 Task: Arrange a 60-minute meeting to discuss sustainability reporting goals.
Action: Mouse pressed left at (90, 231)
Screenshot: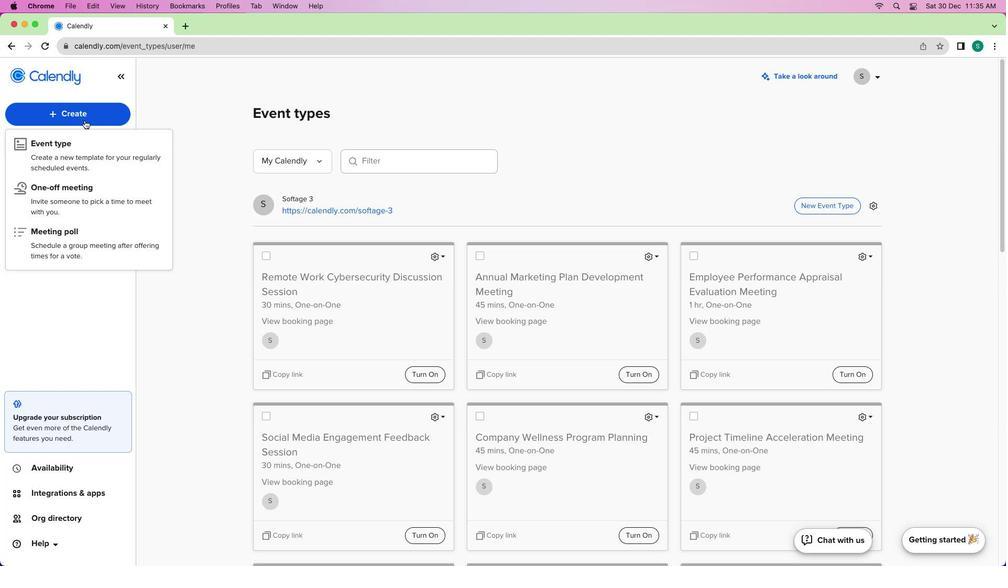 
Action: Mouse moved to (91, 254)
Screenshot: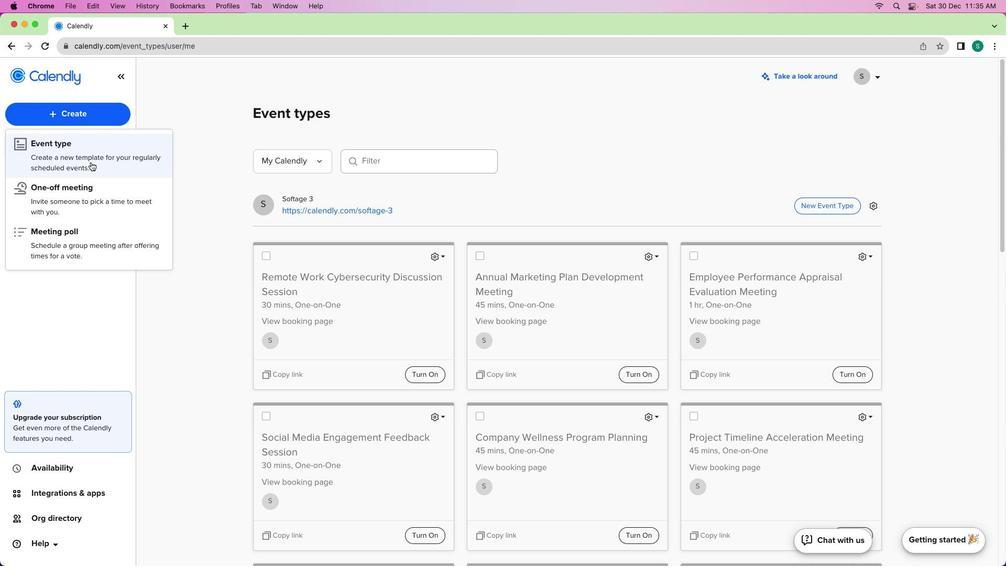
Action: Mouse pressed left at (91, 254)
Screenshot: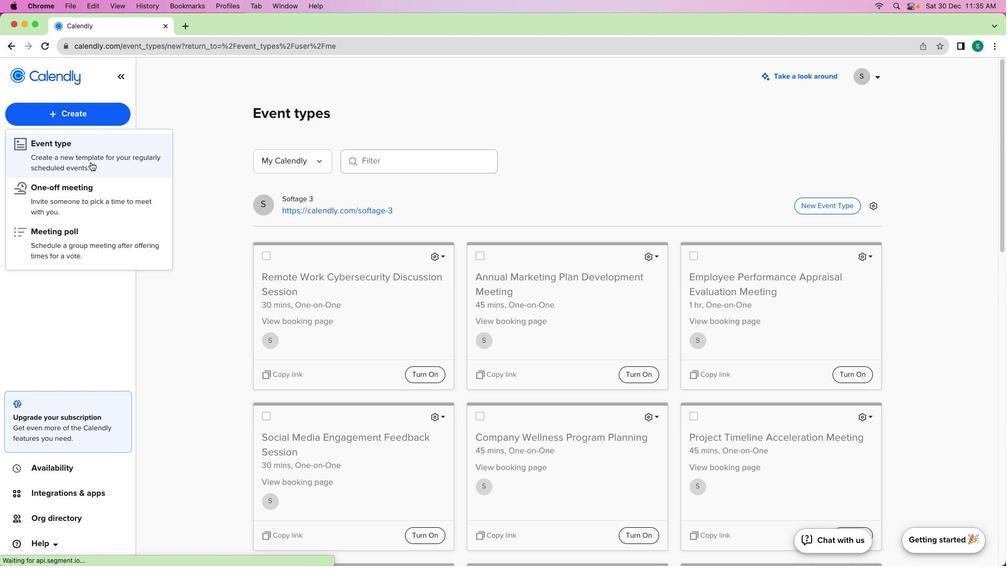 
Action: Mouse moved to (130, 281)
Screenshot: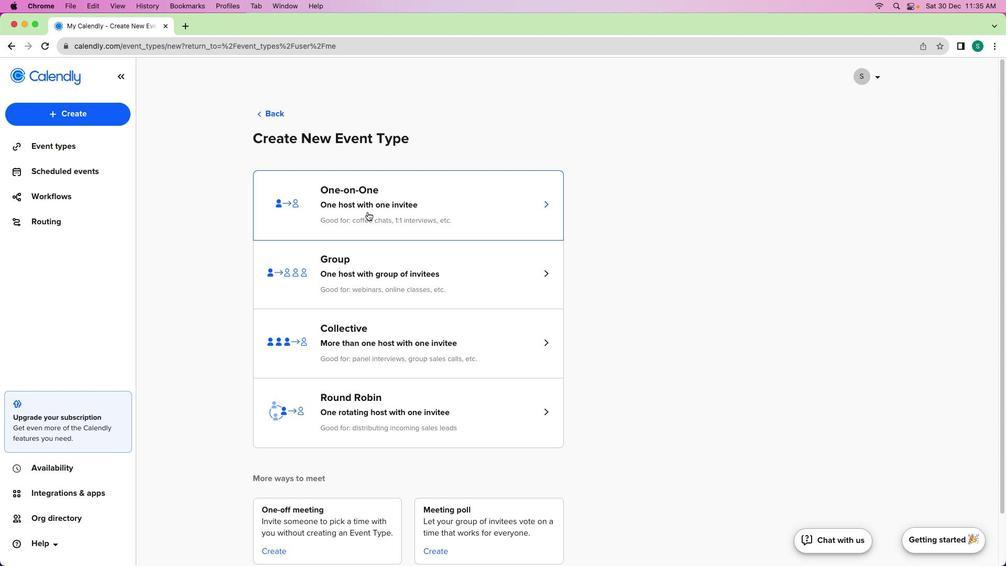 
Action: Mouse pressed left at (130, 281)
Screenshot: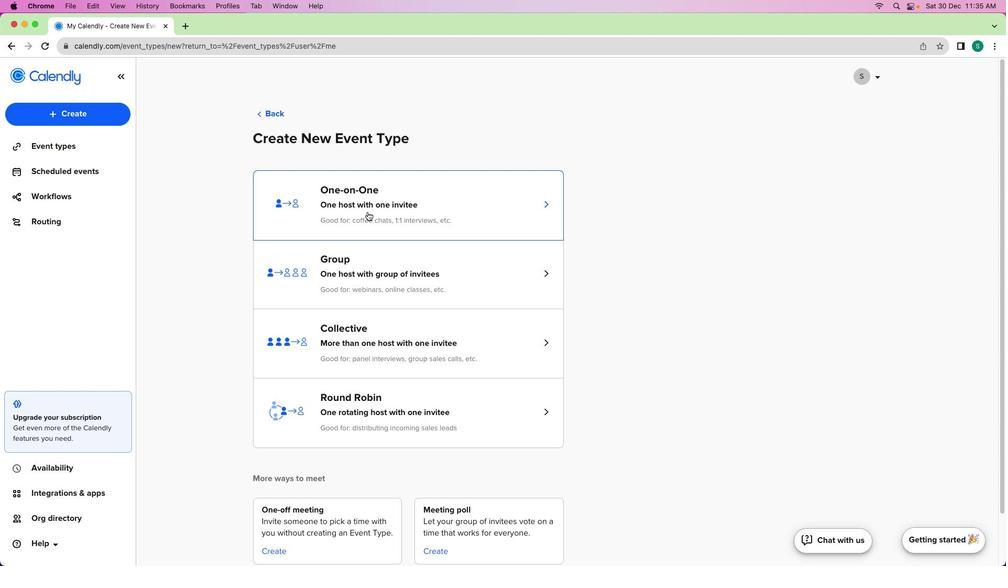 
Action: Mouse moved to (97, 253)
Screenshot: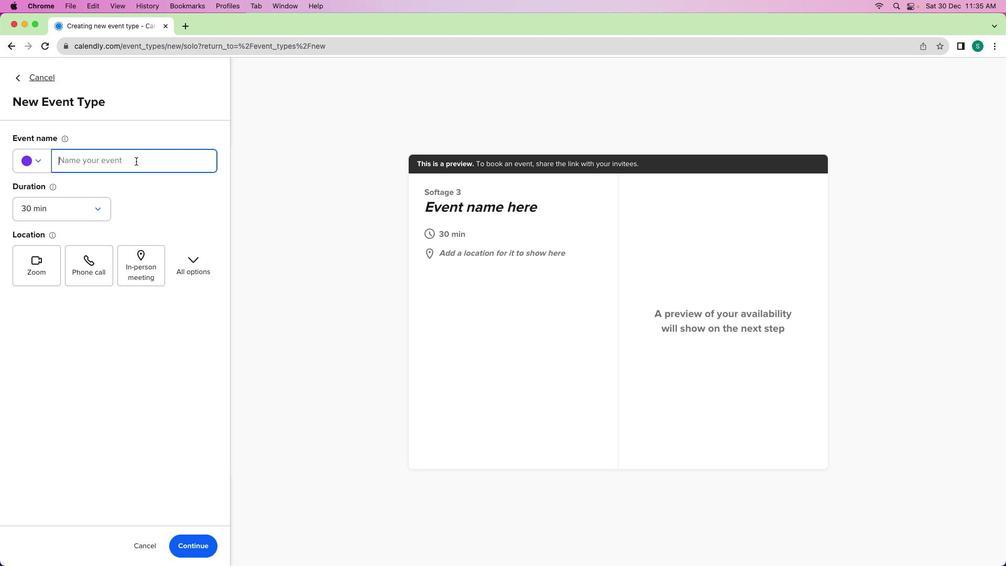 
Action: Mouse pressed left at (97, 253)
Screenshot: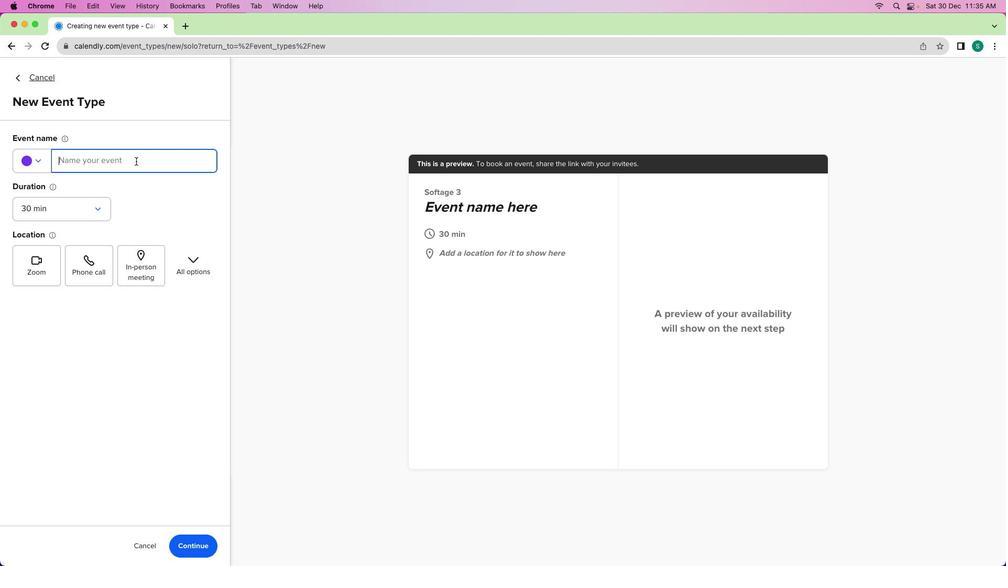 
Action: Key pressed Key.shift'S''u''s''t''a''i''n''a''b''i''l'Key.backspace'l''i''t''y'Key.spaceKey.shift'R''e''p''o''r''t''i''n''g'Key.spaceKey.shift'G''o''a''l''s'Key.spaceKey.shift'D''i''s''c''u''s''s''i''o''n'Key.spaceKey.shift'M''e''e''t''i''n''g'
Screenshot: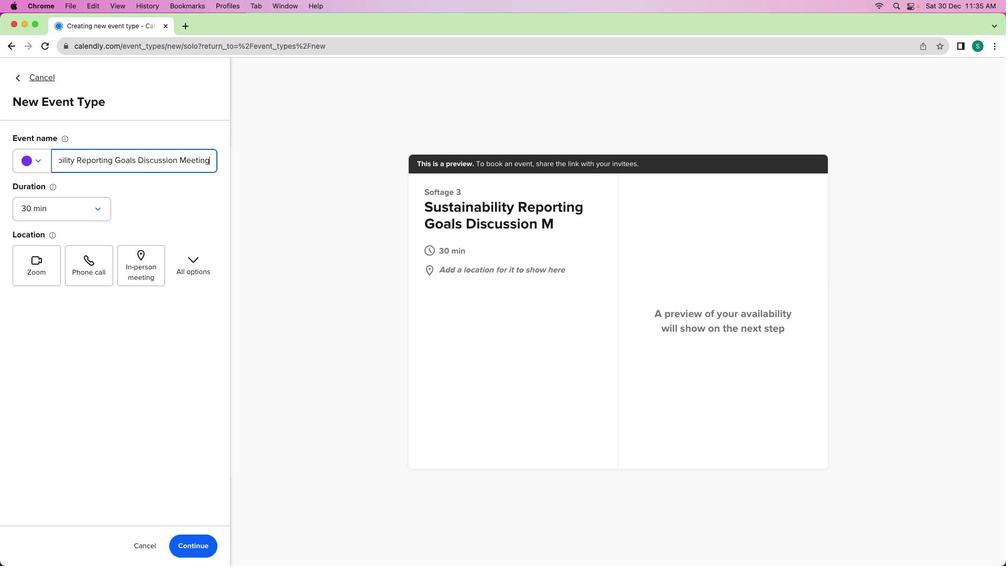 
Action: Mouse moved to (88, 281)
Screenshot: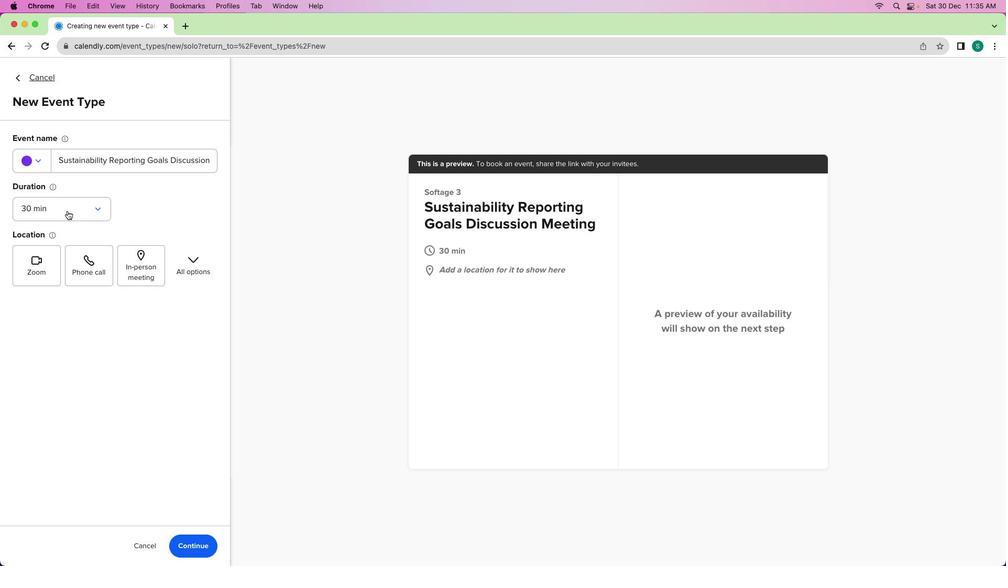 
Action: Mouse pressed left at (88, 281)
Screenshot: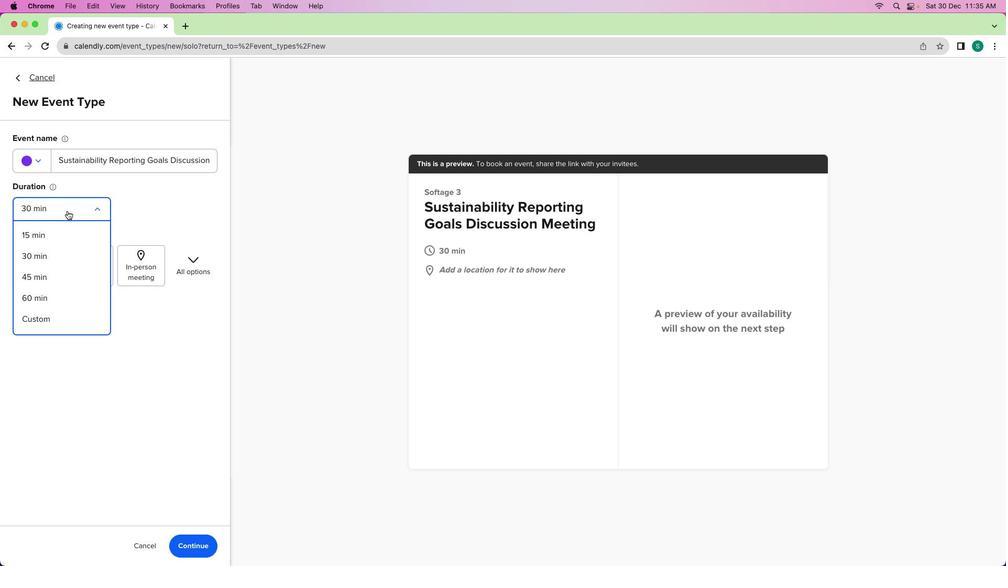 
Action: Mouse moved to (85, 324)
Screenshot: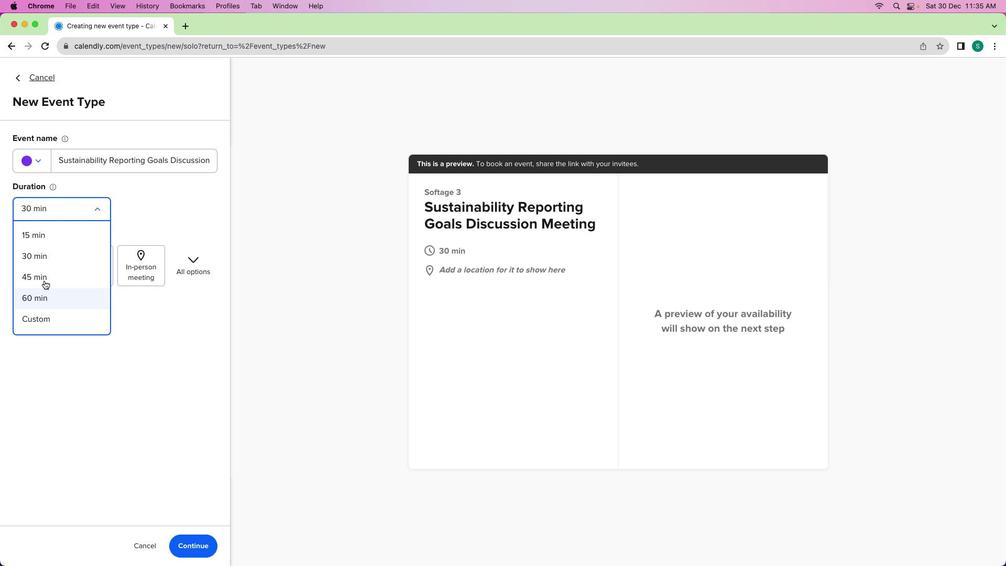 
Action: Mouse pressed left at (85, 324)
Screenshot: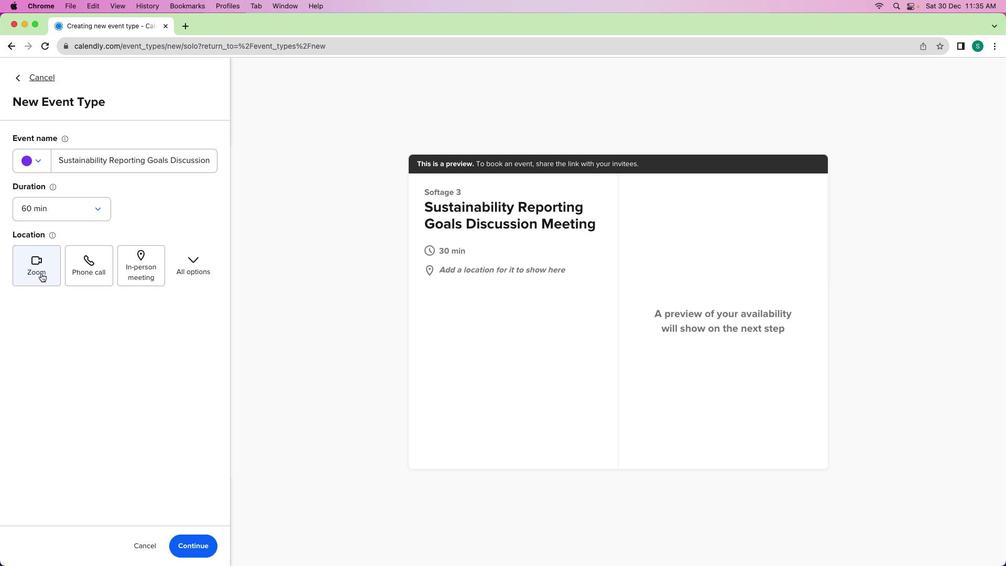 
Action: Mouse moved to (84, 256)
Screenshot: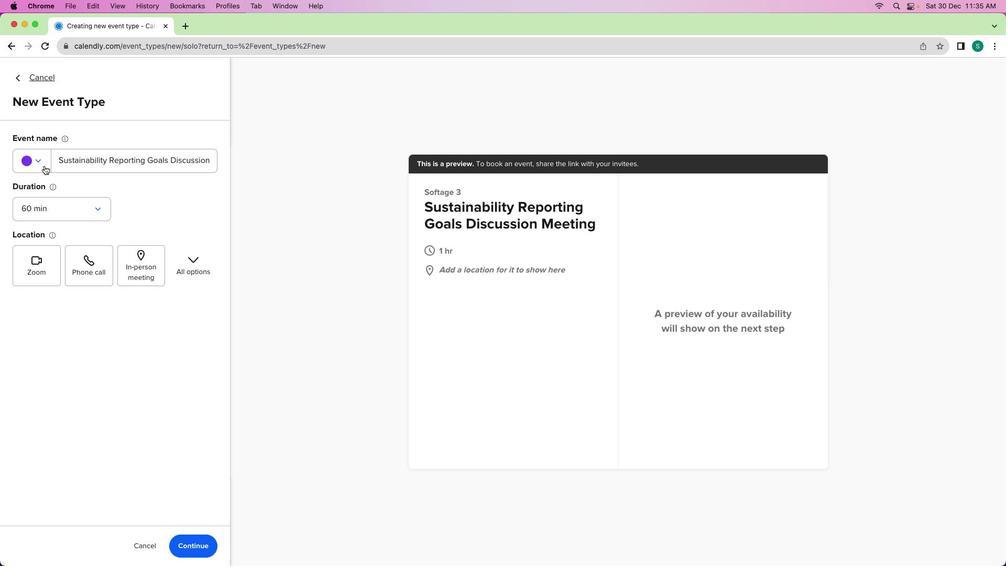 
Action: Mouse pressed left at (84, 256)
Screenshot: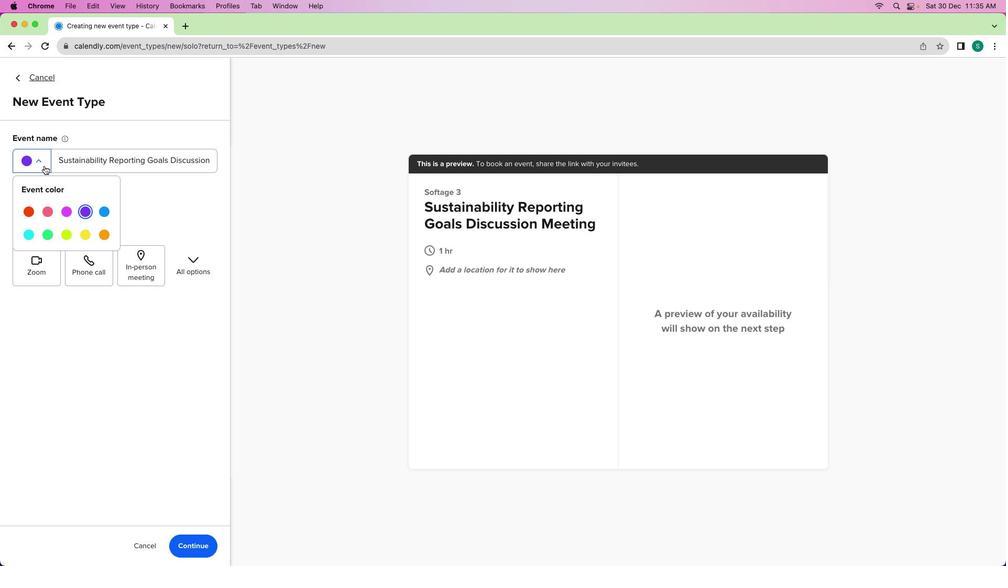 
Action: Mouse moved to (93, 282)
Screenshot: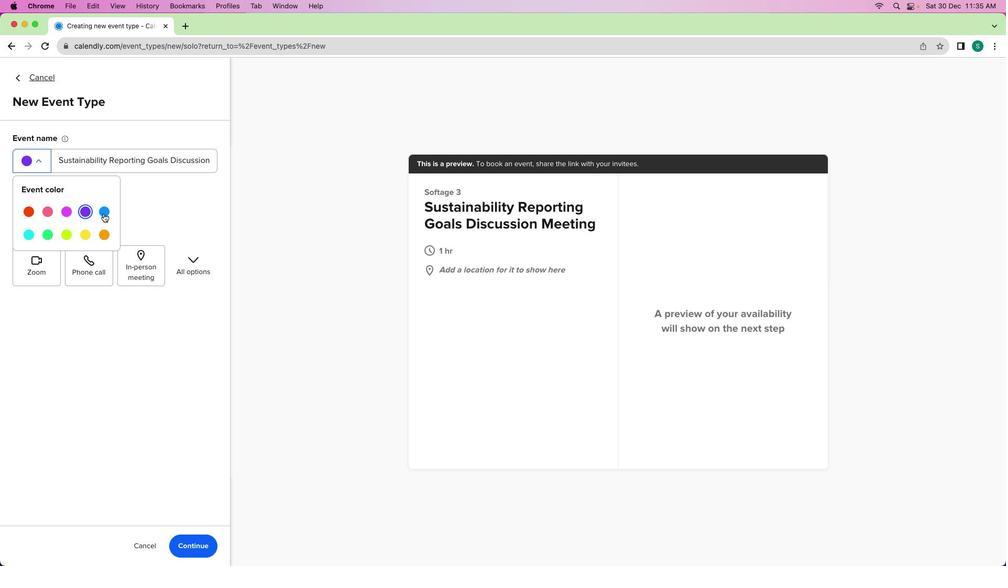 
Action: Mouse pressed left at (93, 282)
Screenshot: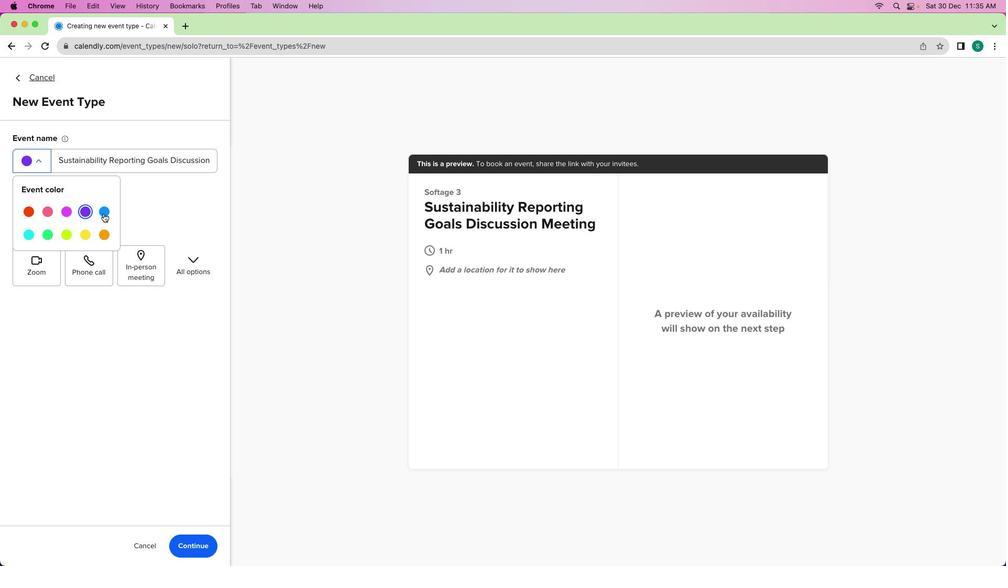 
Action: Mouse moved to (84, 318)
Screenshot: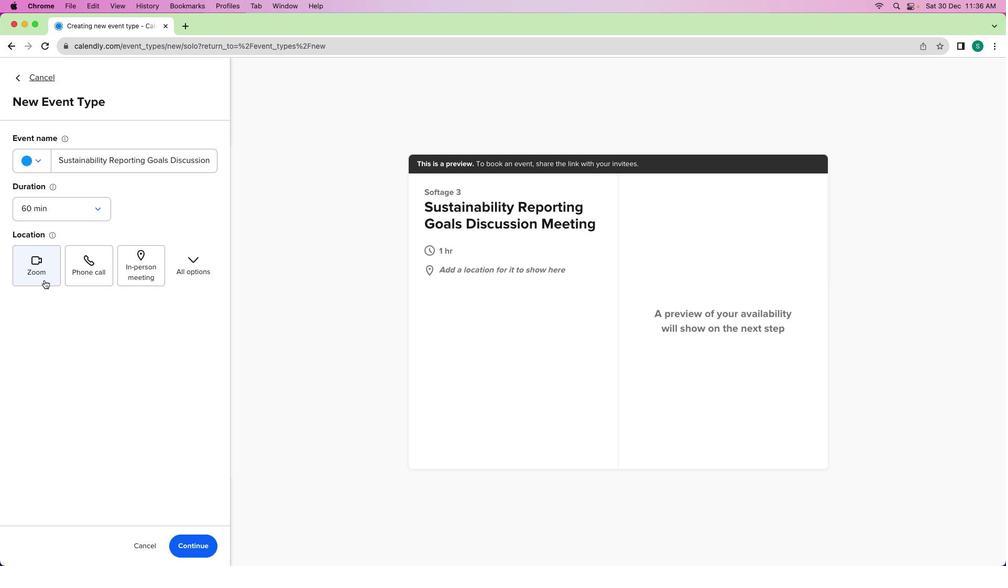 
Action: Mouse pressed left at (84, 318)
Screenshot: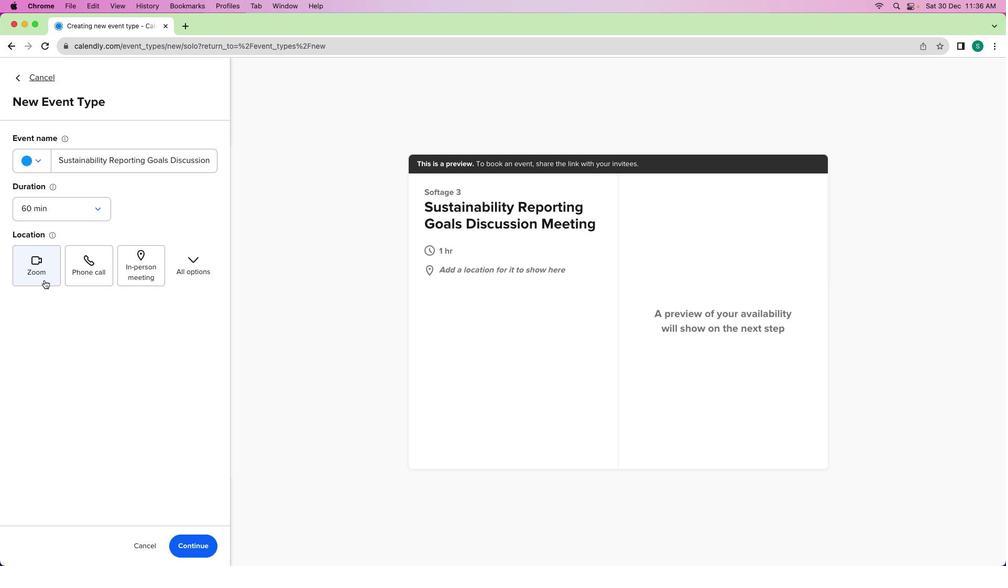 
Action: Mouse moved to (105, 467)
Screenshot: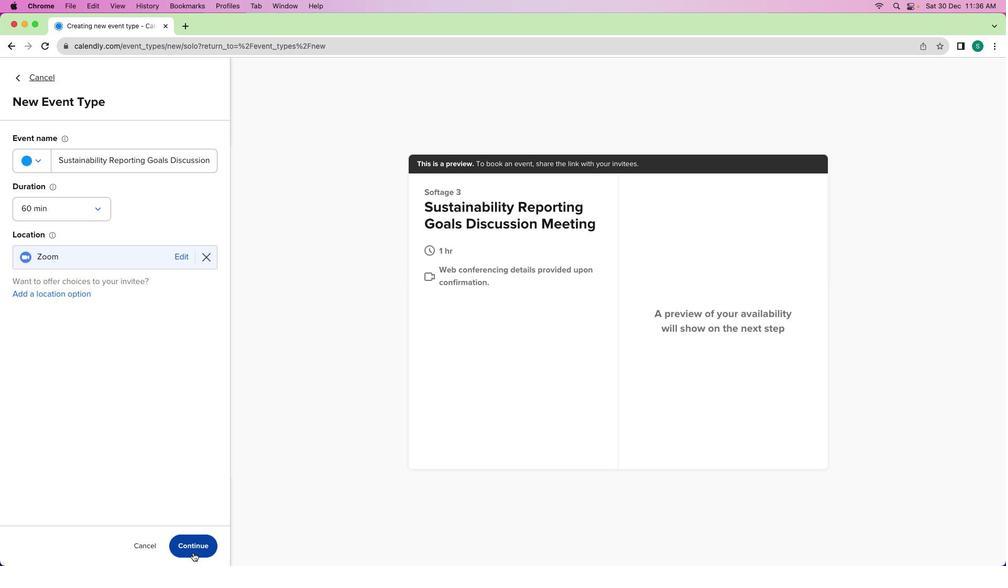 
Action: Mouse pressed left at (105, 467)
Screenshot: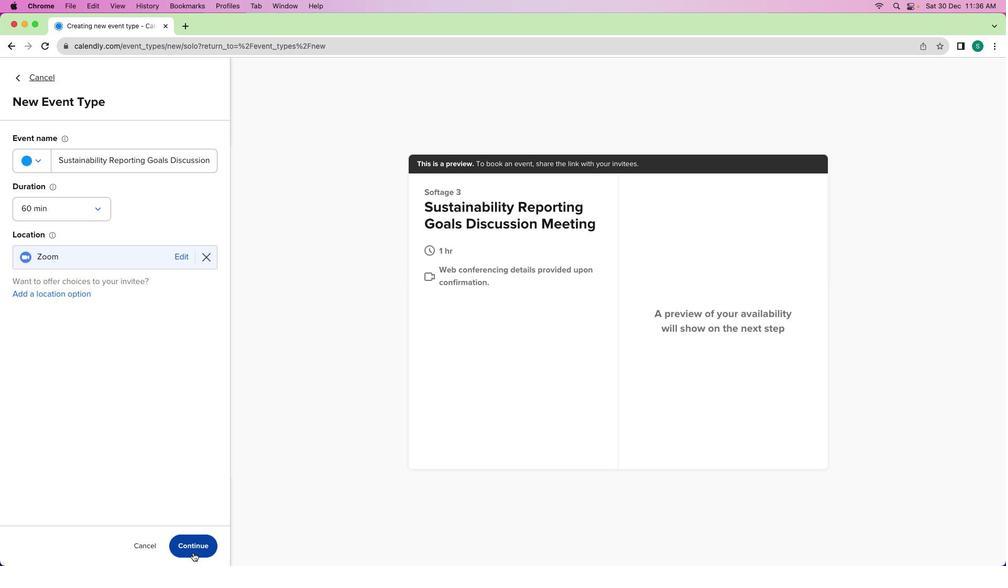 
Action: Mouse moved to (107, 273)
Screenshot: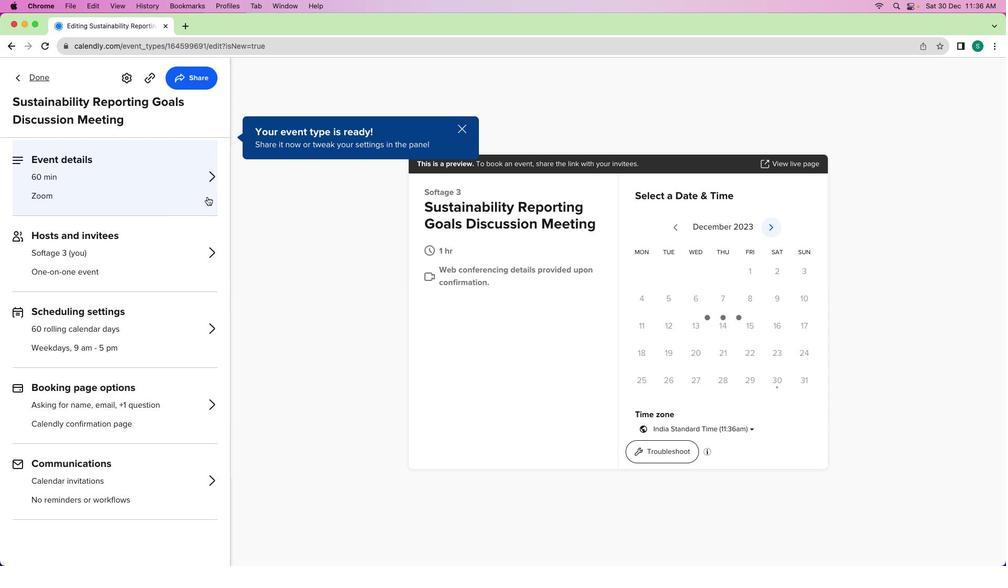 
Action: Mouse pressed left at (107, 273)
Screenshot: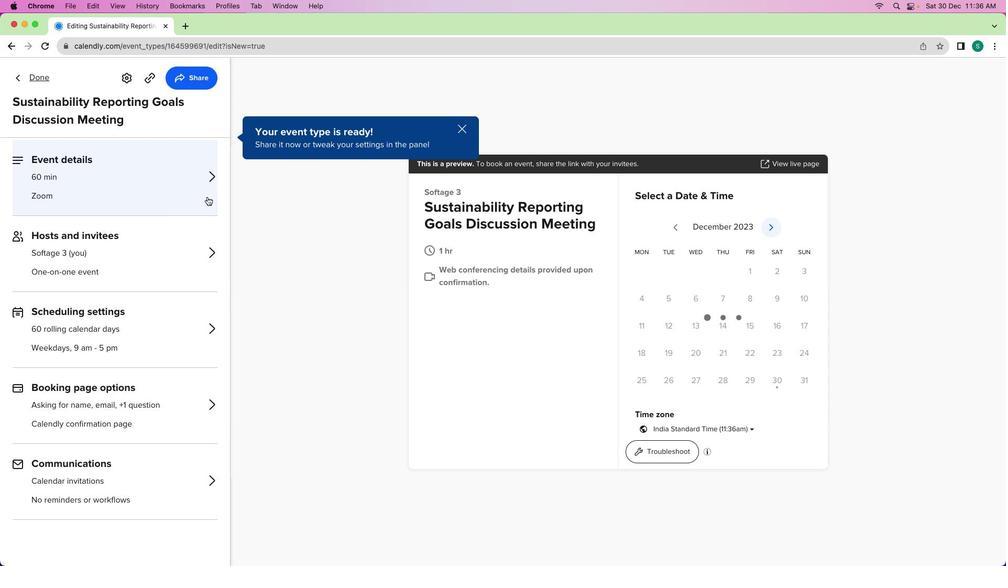
Action: Mouse moved to (91, 380)
Screenshot: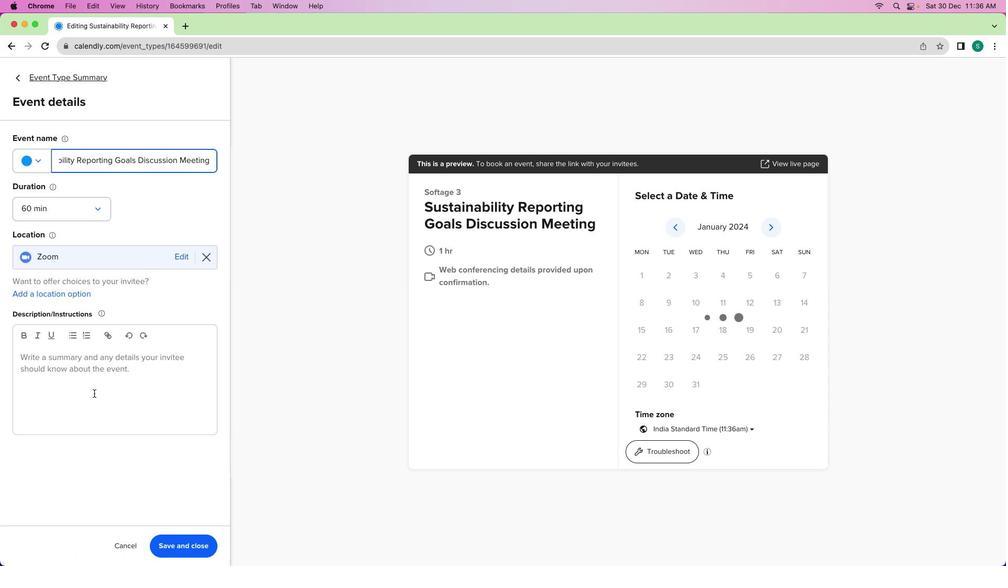 
Action: Mouse pressed left at (91, 380)
Screenshot: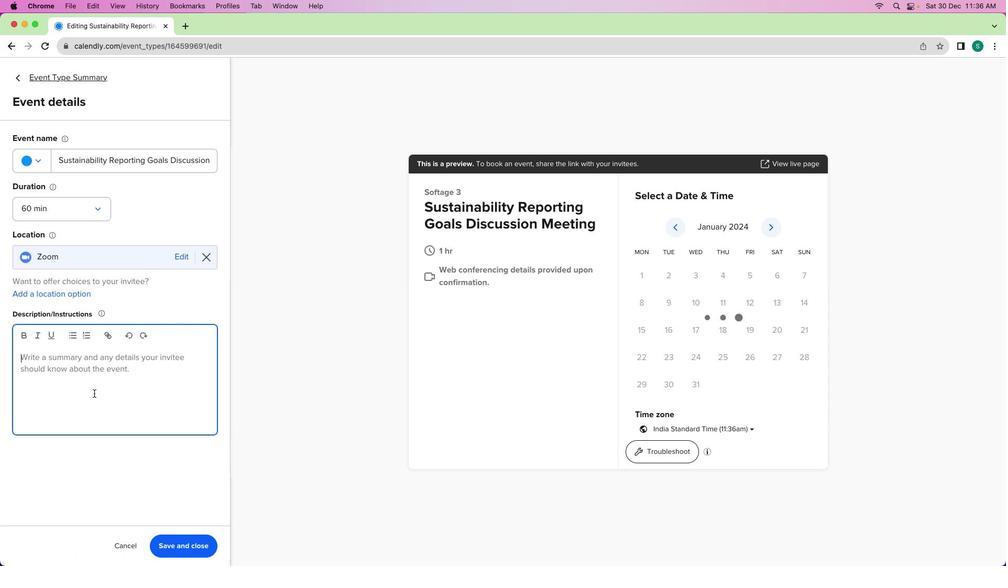 
Action: Mouse moved to (92, 373)
Screenshot: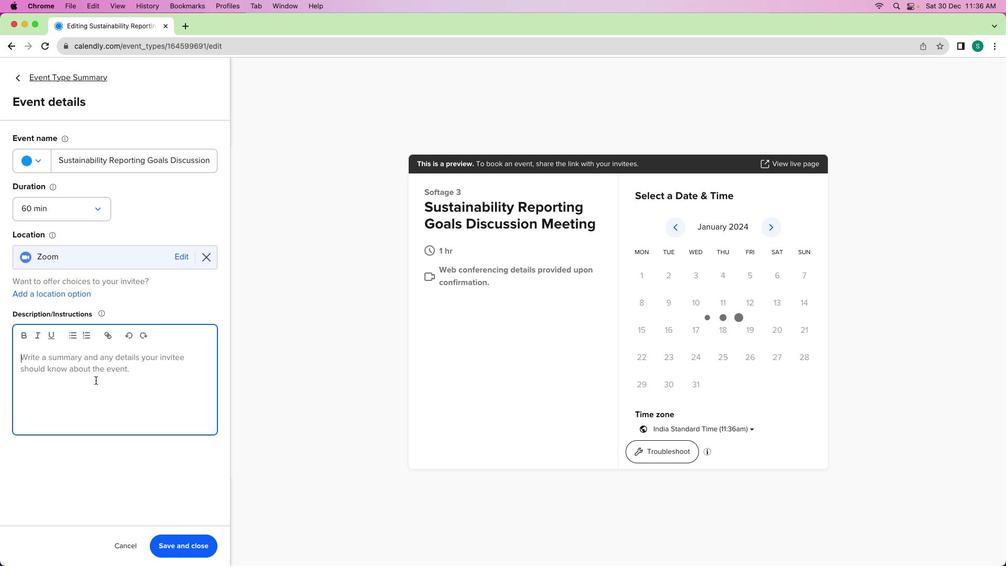 
Action: Key pressed Key.shift'A'Key.space'c''o''m''p''r''e''h''e''n''s''s''i''v''e'Key.spaceKey.backspaceKey.backspaceKey.backspaceKey.backspaceKey.backspace'i''v''e'Key.space'm''e''e''t''i''n''g'Key.space'f''o''c''u''s''e''d'Key.space'o''n'Key.space'd''i''s''c''u''s''s''i''n''g'Key.space'o''u''r'Key.space's''u''s''t''a''i''n''a''b''i''l''i''t''y'Key.space'r''e''p''o''r''t''i''n''g'Key.space'g''o''a''l''s''.'Key.spaceKey.shift'W''e'Key.space'w''i''l''l'Key.space'e''x''p''l''o''r''e'Key.space'a''n''d'Key.space'd''e''f''i''n''e'Key.space'o''u''r'Key.space'o''b''j''e''c''t''i''v''e''s'Key.space'f''o''r'Key.space's''u''s''t''a''i''n''a''b''i''l''i''t''y'Key.space'r''e''p''o''r''t''i''n''g'','Key.space'a''l''i''g''n'Key.space't''h''e''m'Key.space'w''i''t''h'Key.space'i''n''d''u''s''t''r''y'Key.space's''t''a''n''d''a''r''d''s'','Key.space'a''n''d'Key.space's''t''r''a''t''e''g''i''z''e'Key.space'o''n'Key.space'w''a''y''s'Key.space't''o'Key.space'e''n''h''a''n''c''e'Key.space'o''u''r'Key.space'e''n''v''i''r''o''n''e''m'Key.backspaceKey.backspace'm''e''n''t''a''l'Key.space'a''n''d'Key.space's''o''c''i''a''l'Key.space'r''e''s''p''p''o''s'Key.backspaceKey.backspaceKey.backspace'o''s'Key.backspace'n''s''i''b''i''l''i''t''y'Key.space'i''n''i''t''i''a''t''i''v''e''s''.'
Screenshot: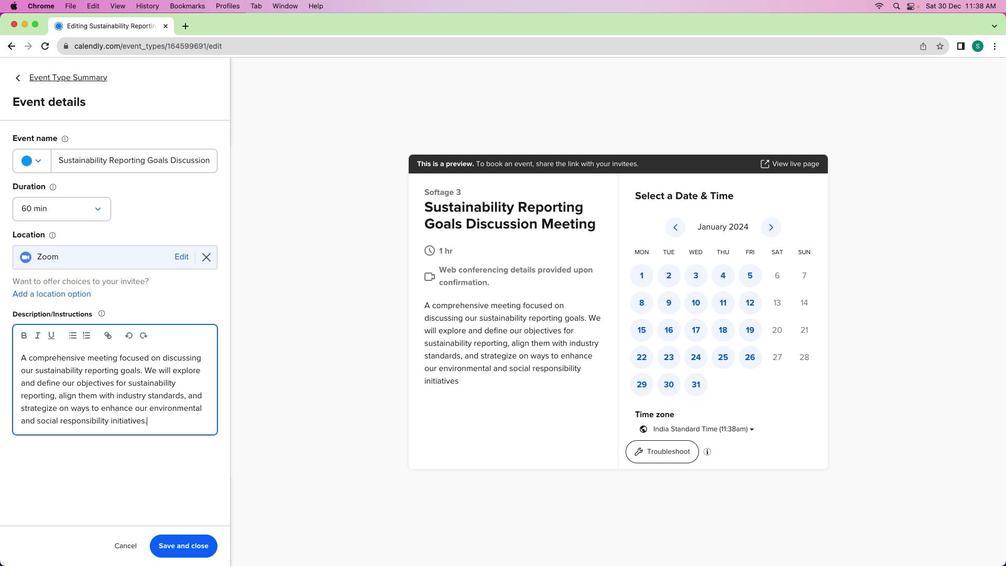 
Action: Mouse moved to (104, 462)
Screenshot: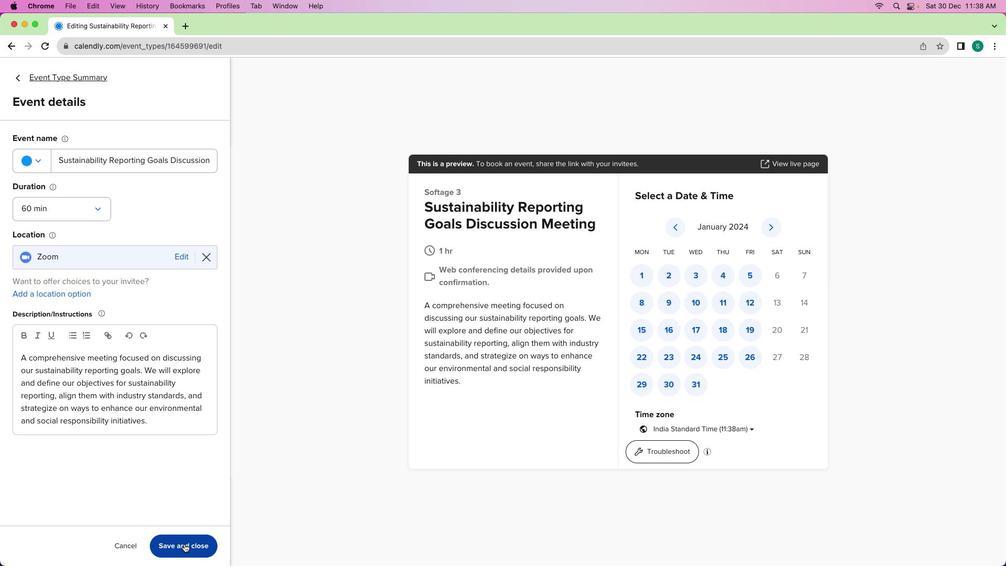 
Action: Mouse pressed left at (104, 462)
Screenshot: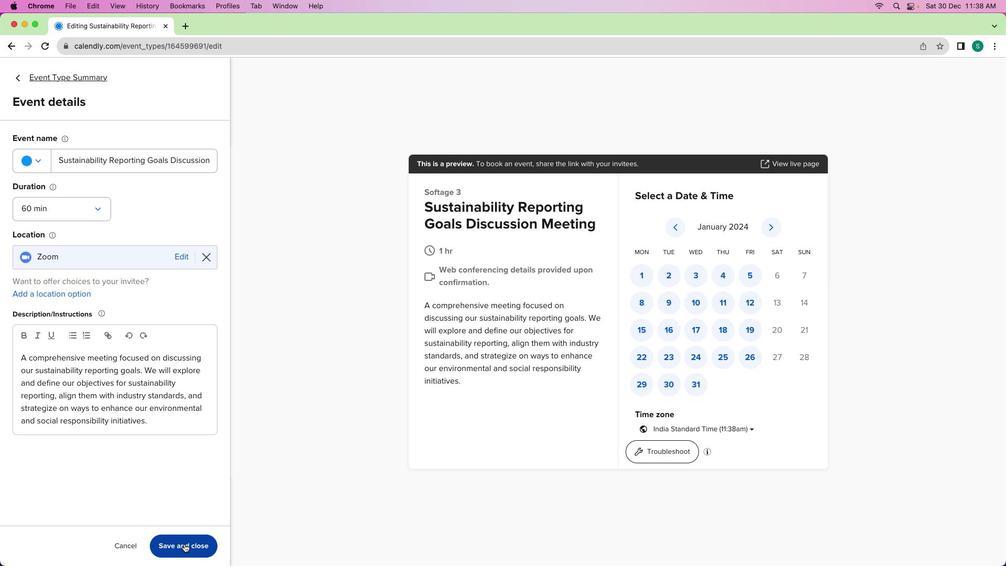 
Action: Mouse moved to (83, 206)
Screenshot: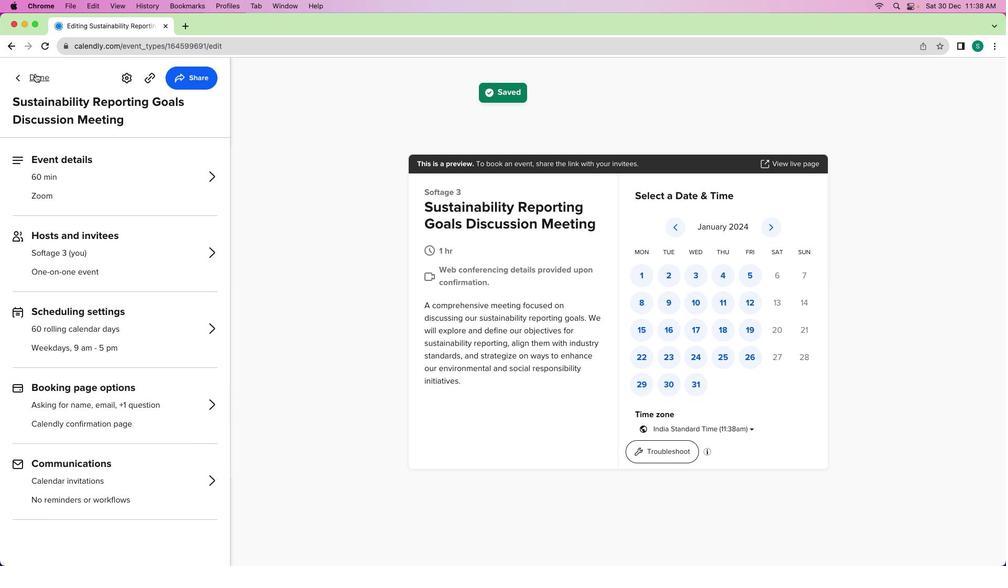 
Action: Mouse pressed left at (83, 206)
Screenshot: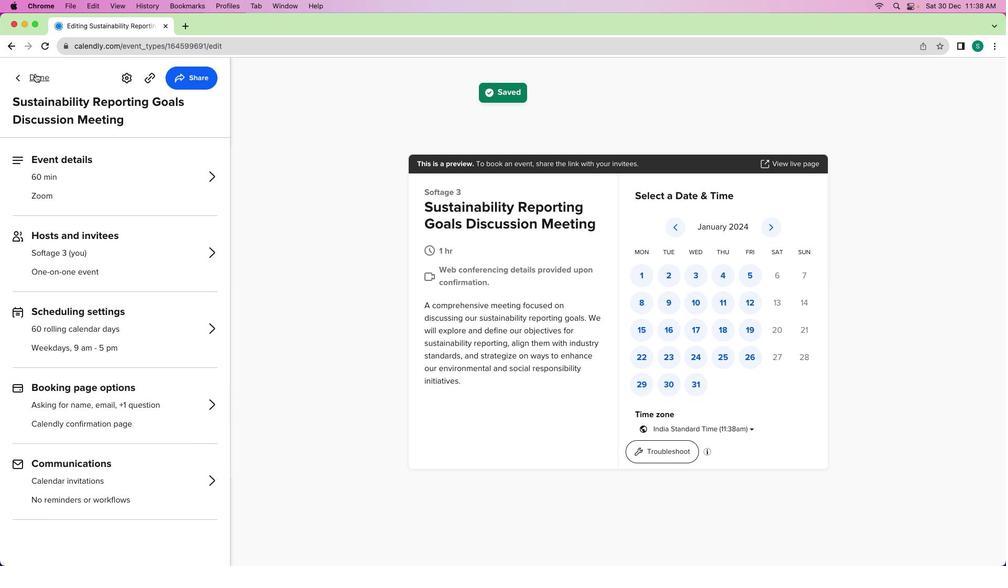
Action: Mouse moved to (128, 335)
Screenshot: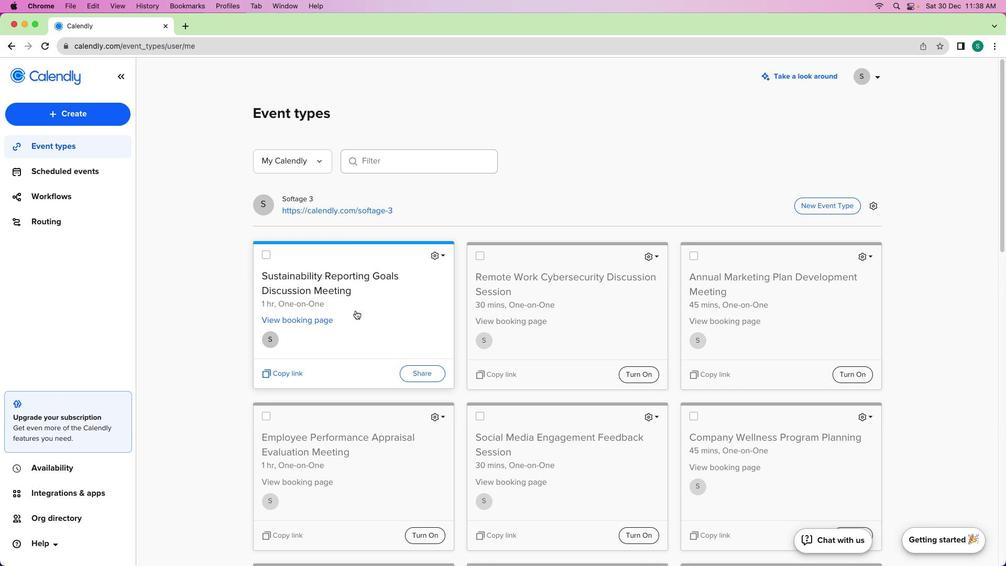 
